 Task: Toggle the show release notes option in the update.
Action: Mouse moved to (29, 570)
Screenshot: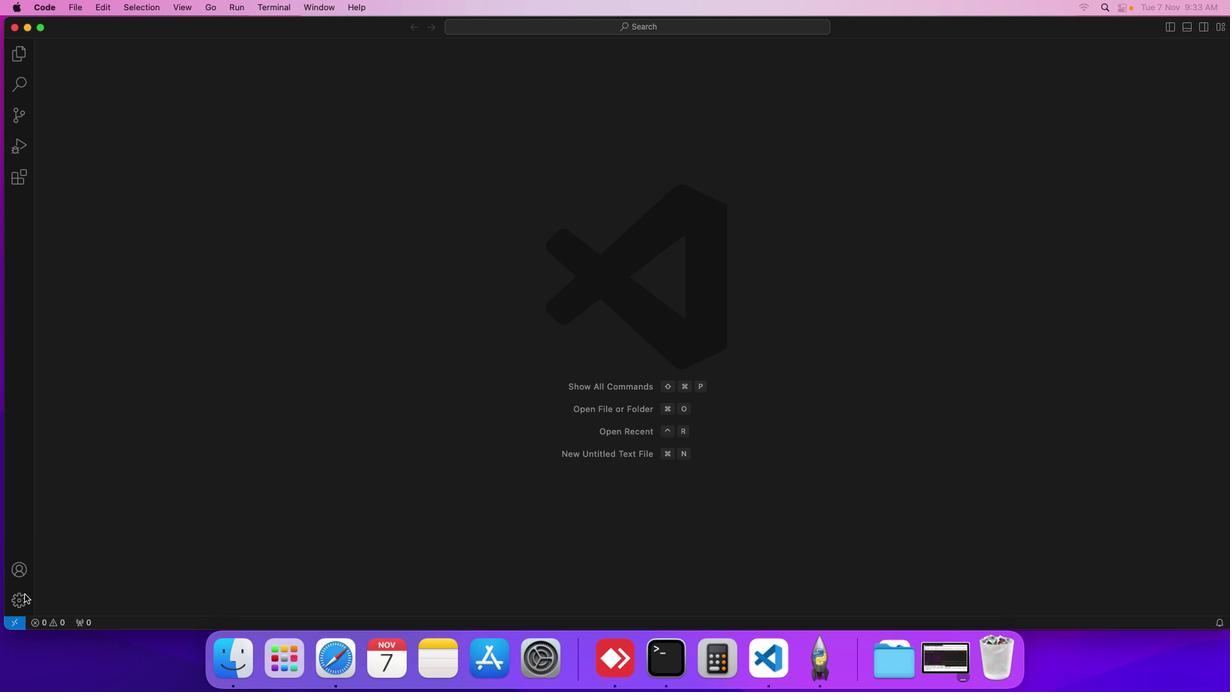 
Action: Mouse pressed left at (29, 570)
Screenshot: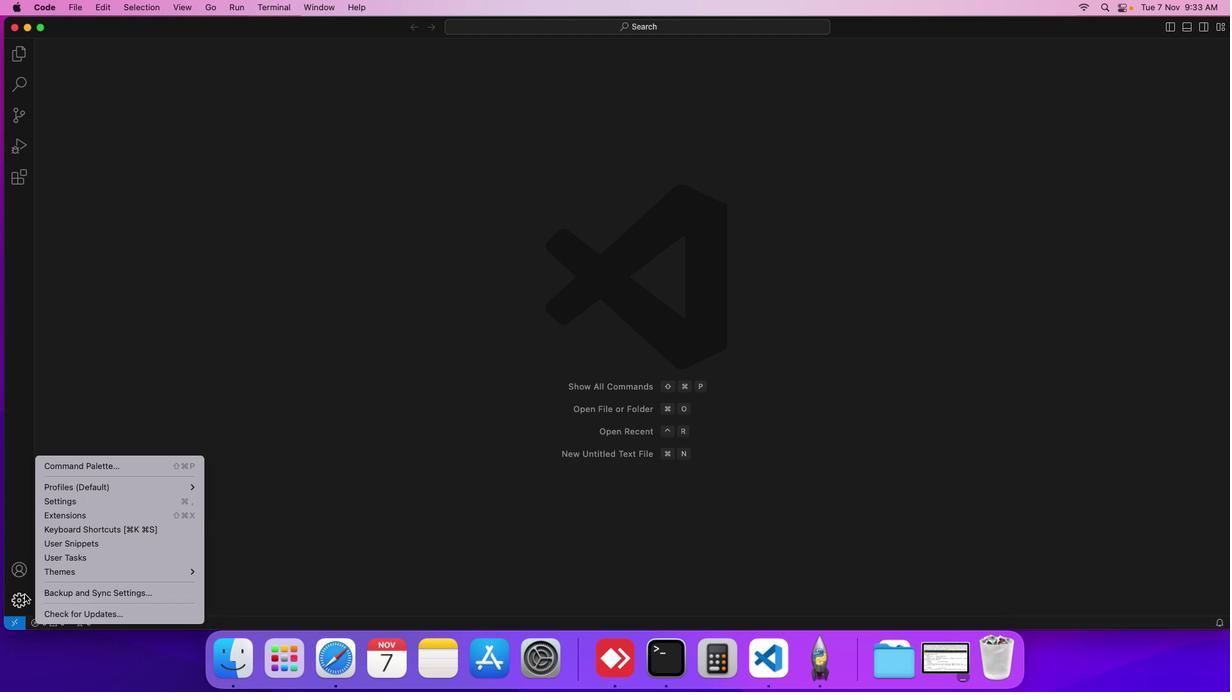 
Action: Mouse moved to (82, 481)
Screenshot: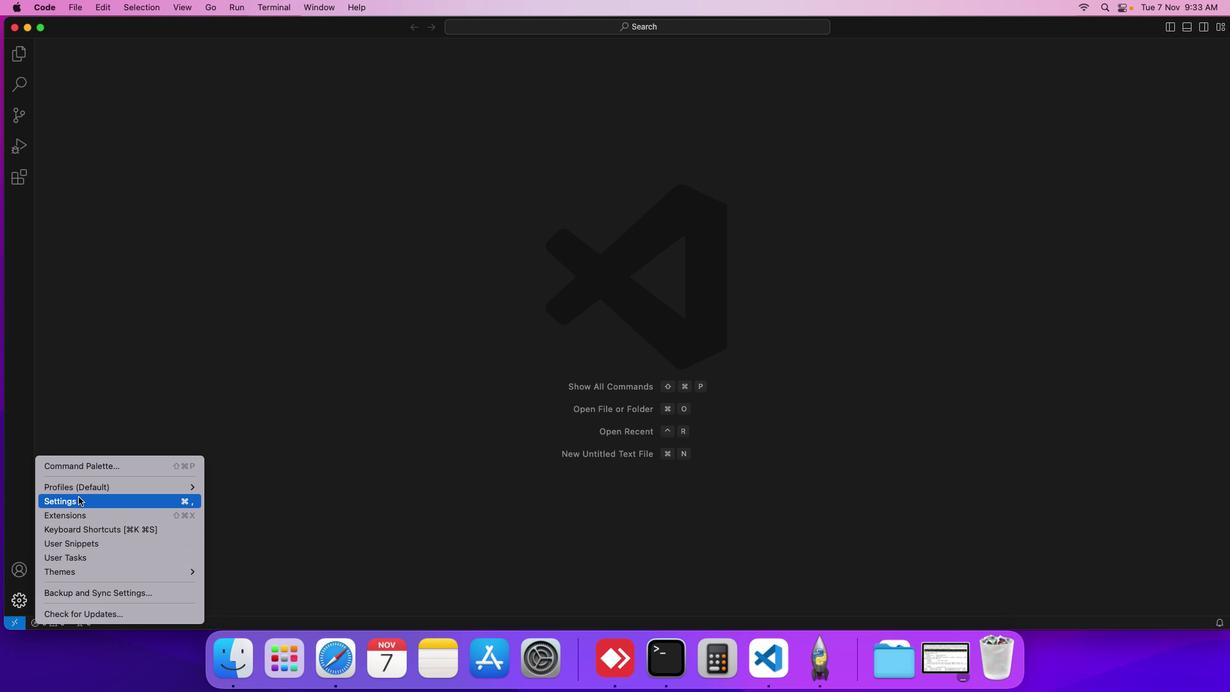 
Action: Mouse pressed left at (82, 481)
Screenshot: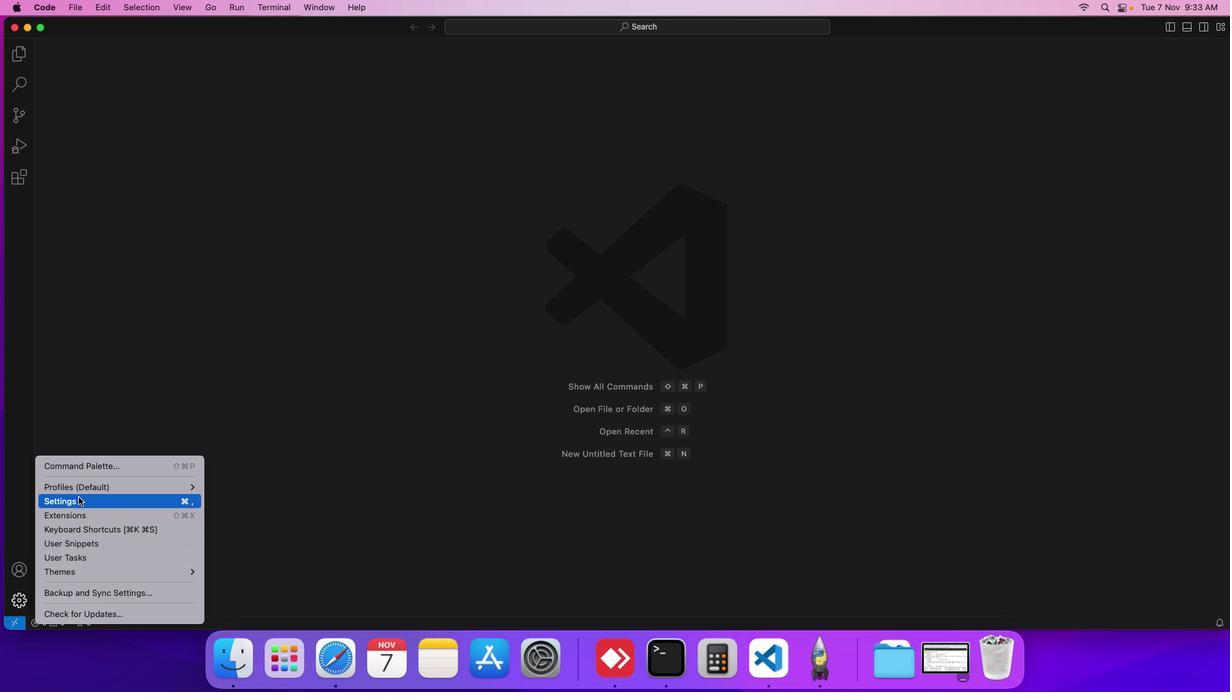 
Action: Mouse moved to (288, 203)
Screenshot: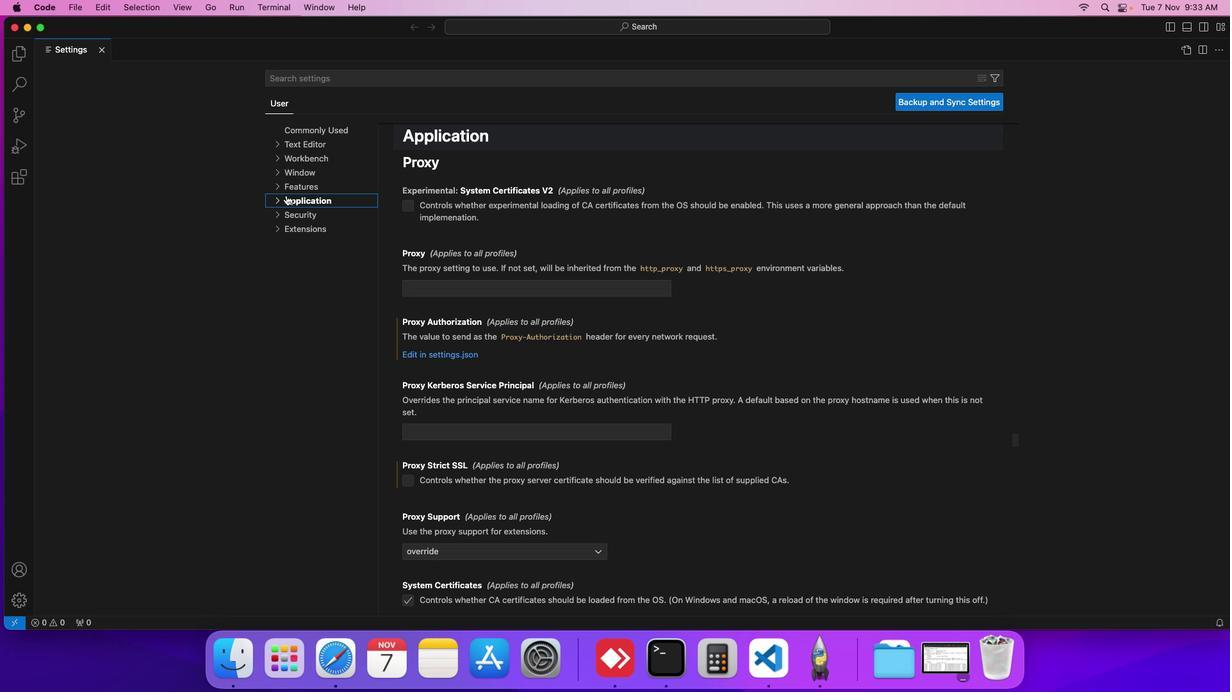 
Action: Mouse pressed left at (288, 203)
Screenshot: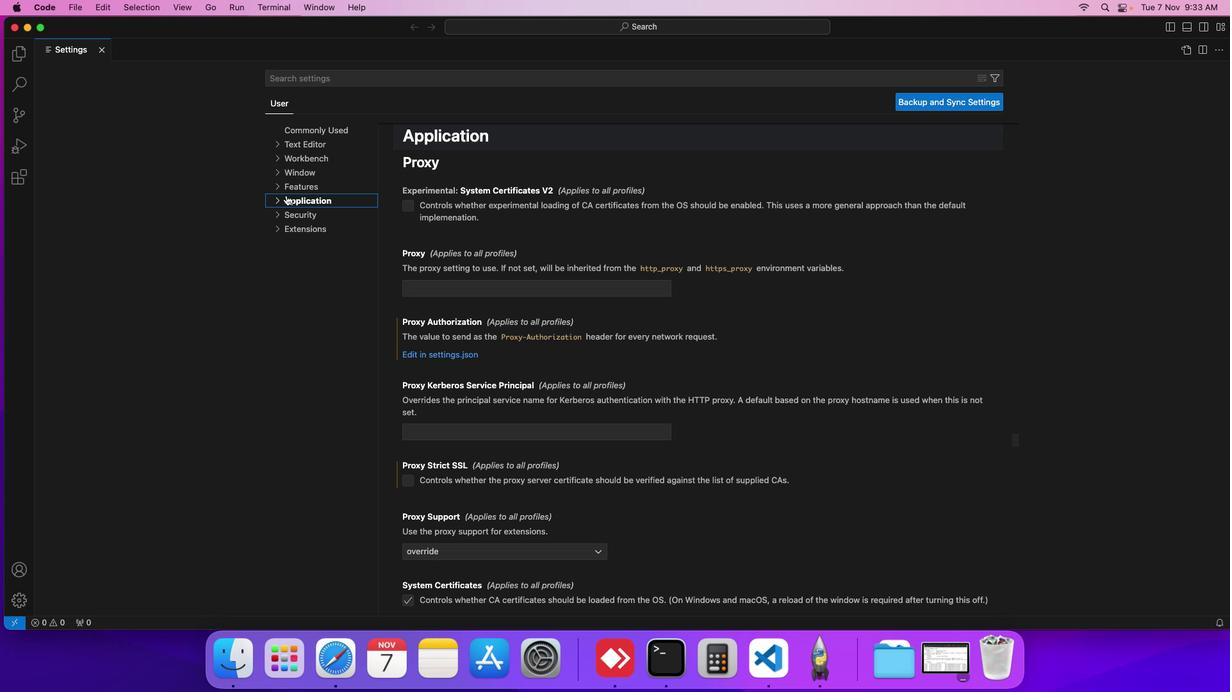
Action: Mouse moved to (311, 246)
Screenshot: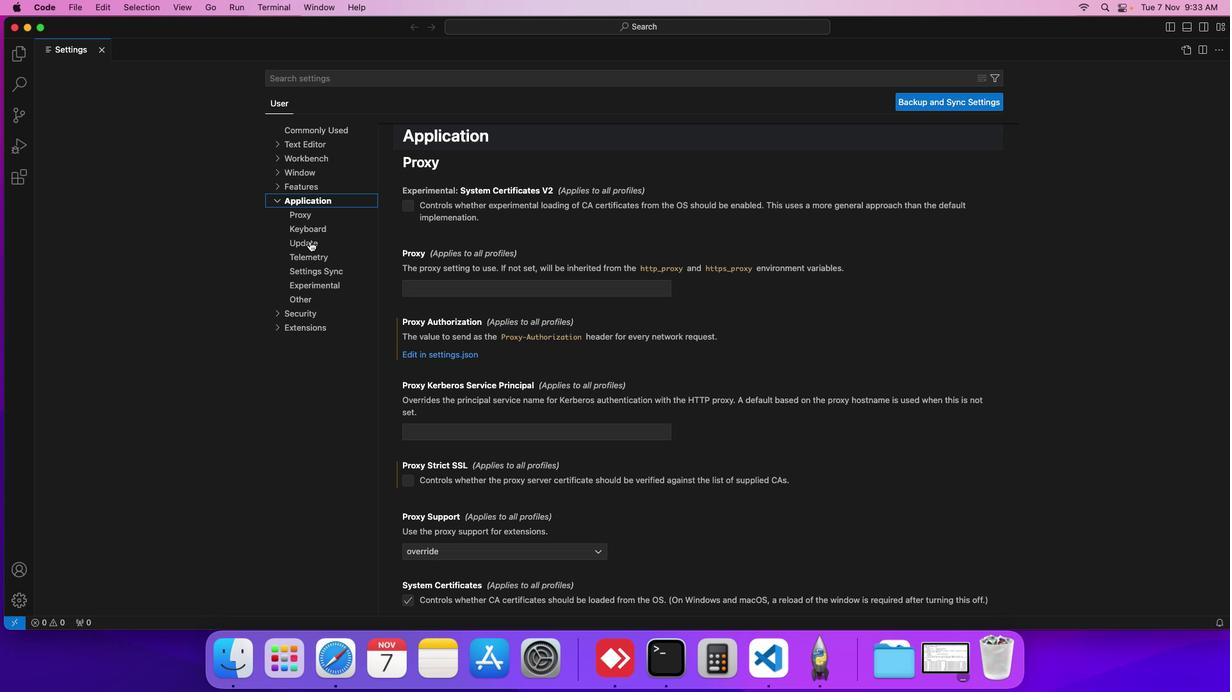 
Action: Mouse pressed left at (311, 246)
Screenshot: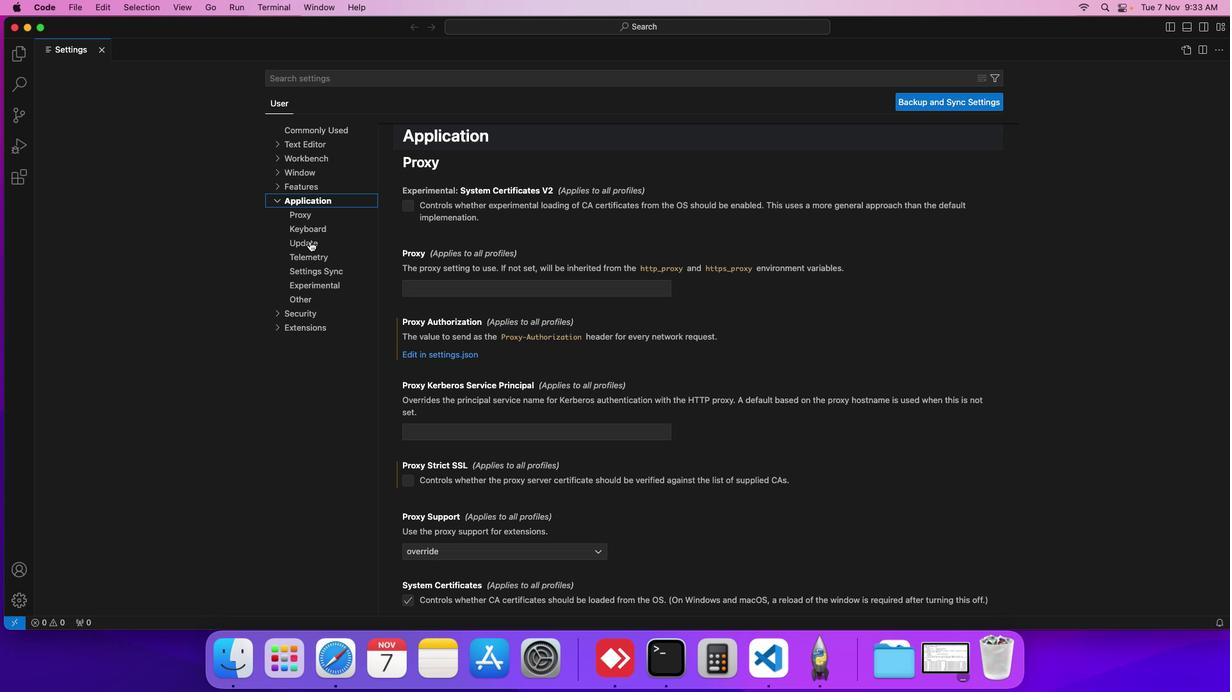 
Action: Mouse moved to (417, 323)
Screenshot: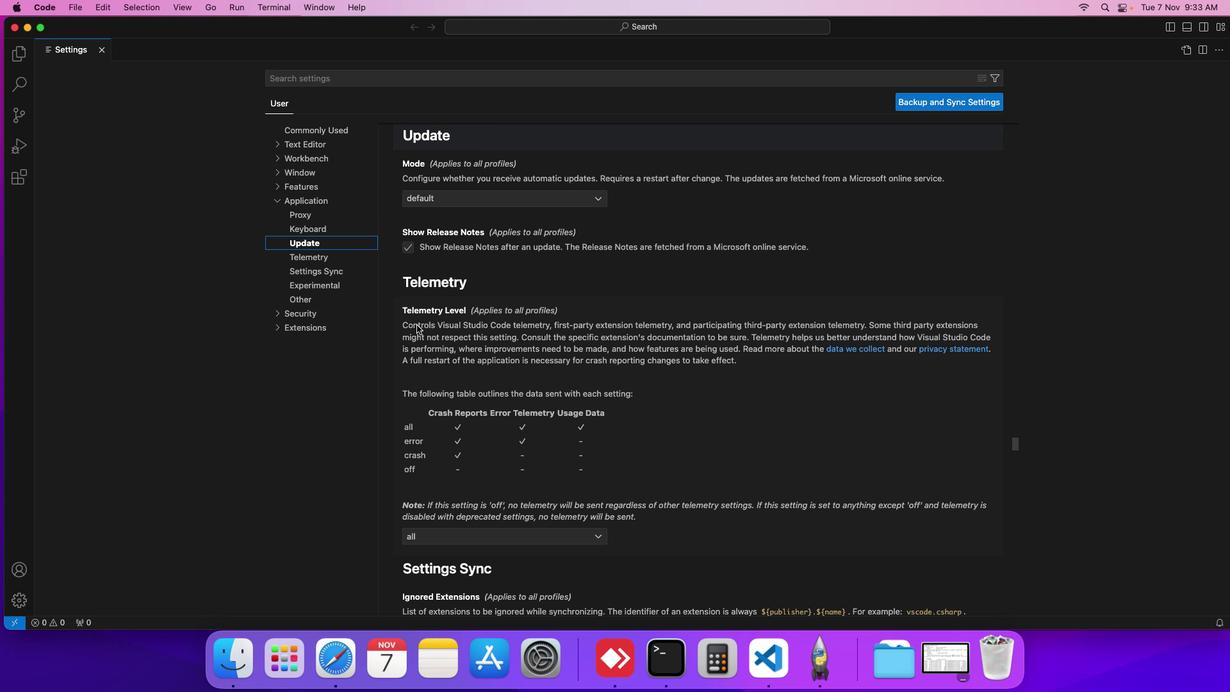
Action: Mouse scrolled (417, 323) with delta (4, 23)
Screenshot: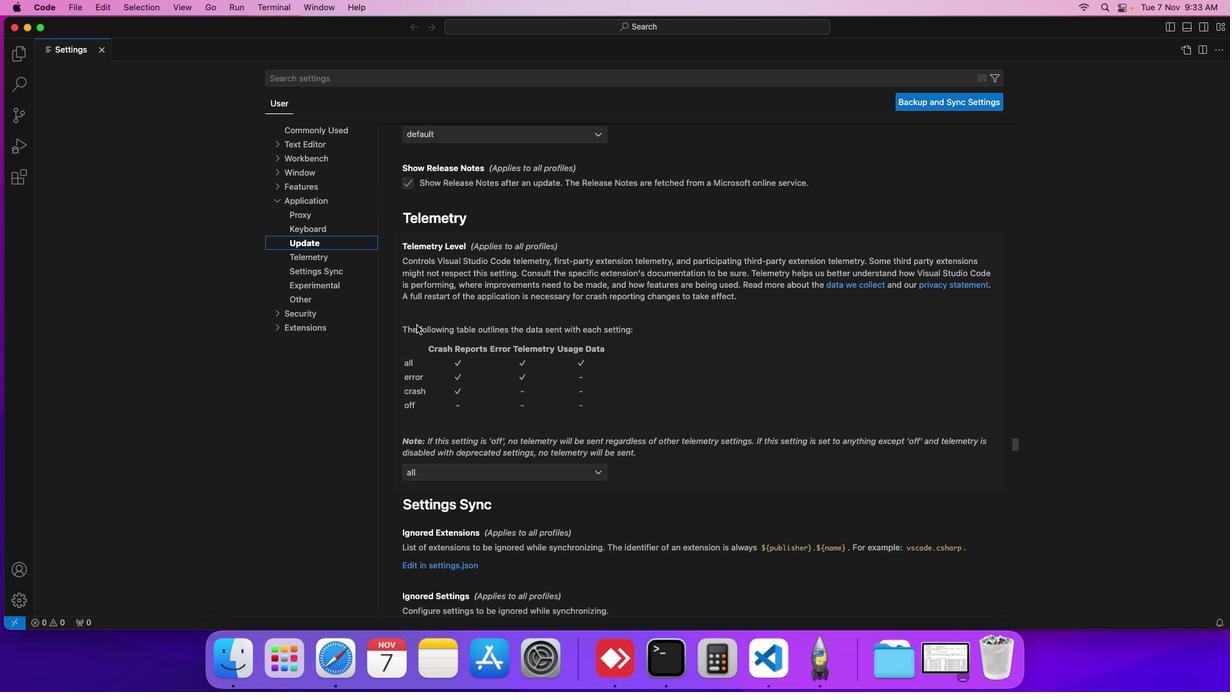 
Action: Mouse scrolled (417, 323) with delta (4, 23)
Screenshot: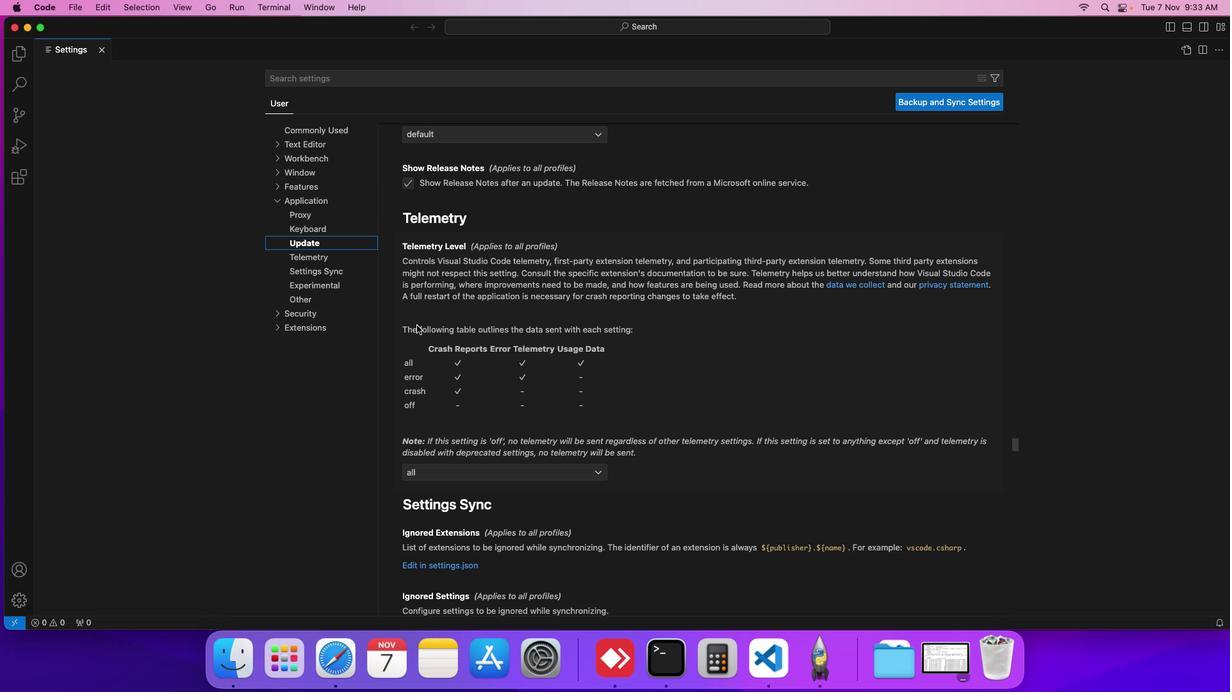 
Action: Mouse scrolled (417, 323) with delta (4, 24)
Screenshot: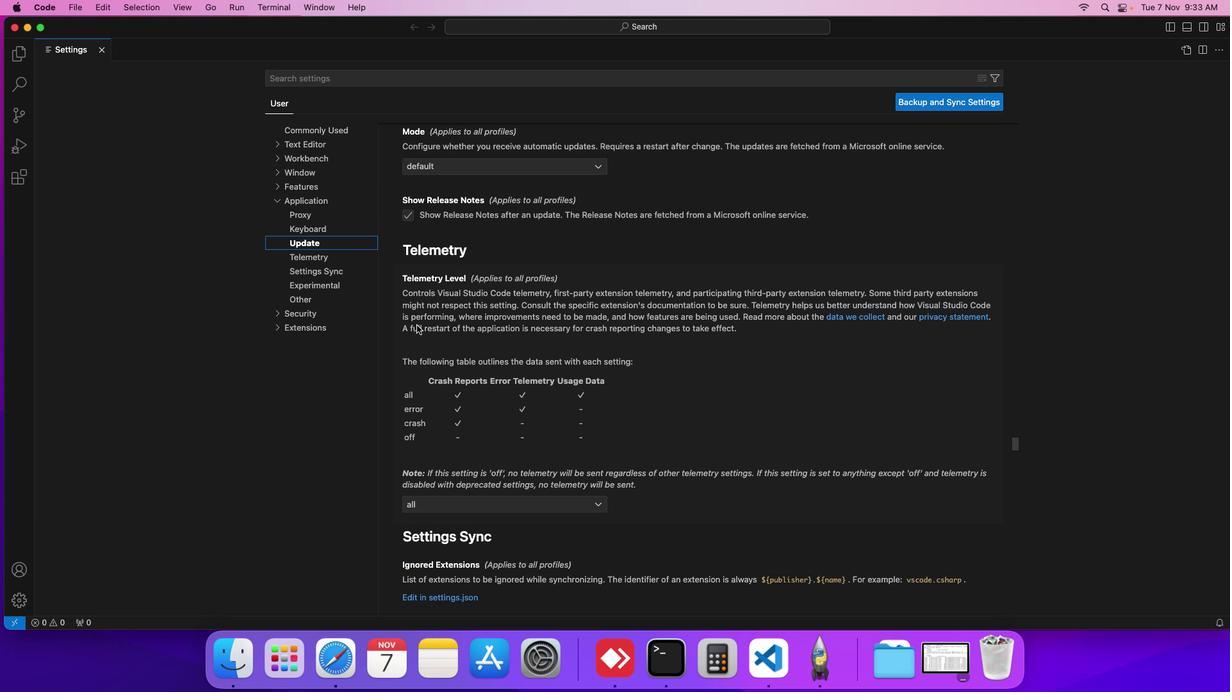 
Action: Mouse moved to (408, 220)
Screenshot: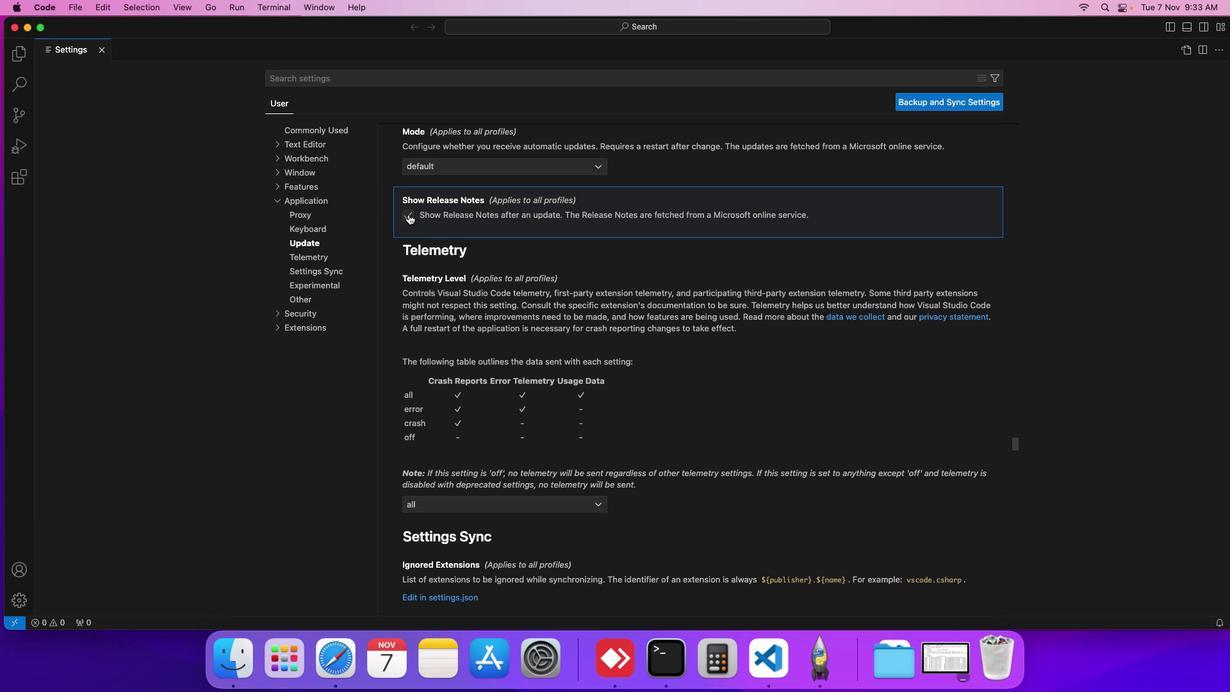 
Action: Mouse pressed left at (408, 220)
Screenshot: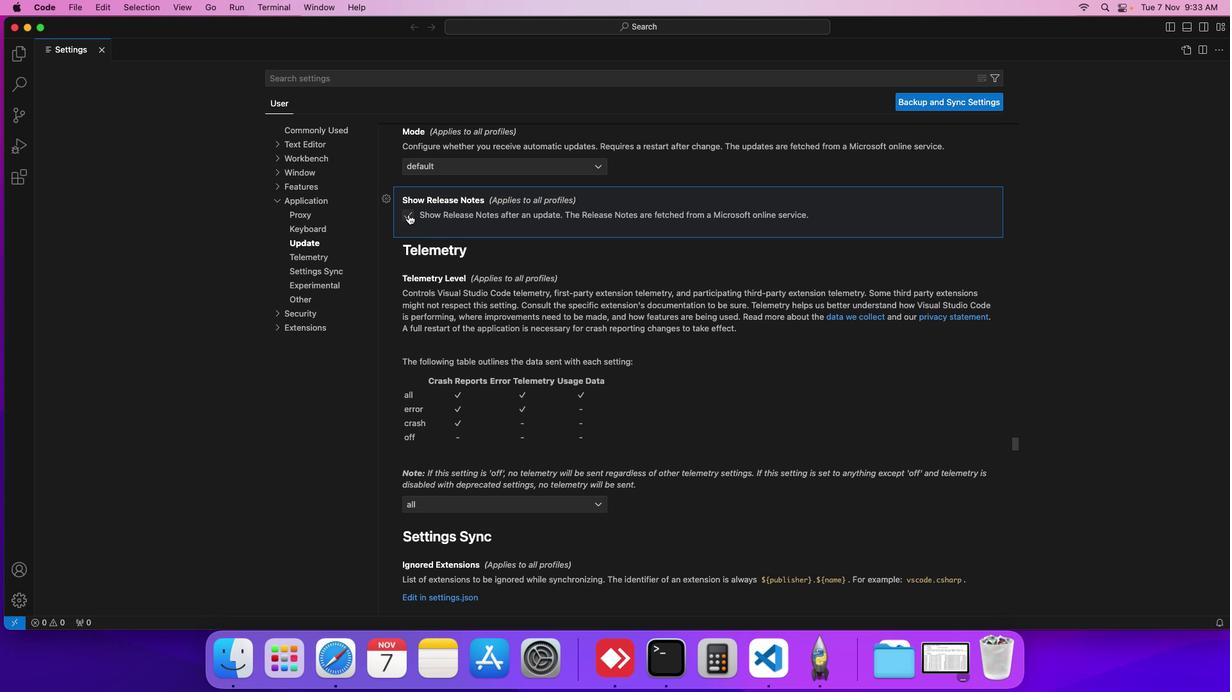 
Action: Mouse moved to (426, 224)
Screenshot: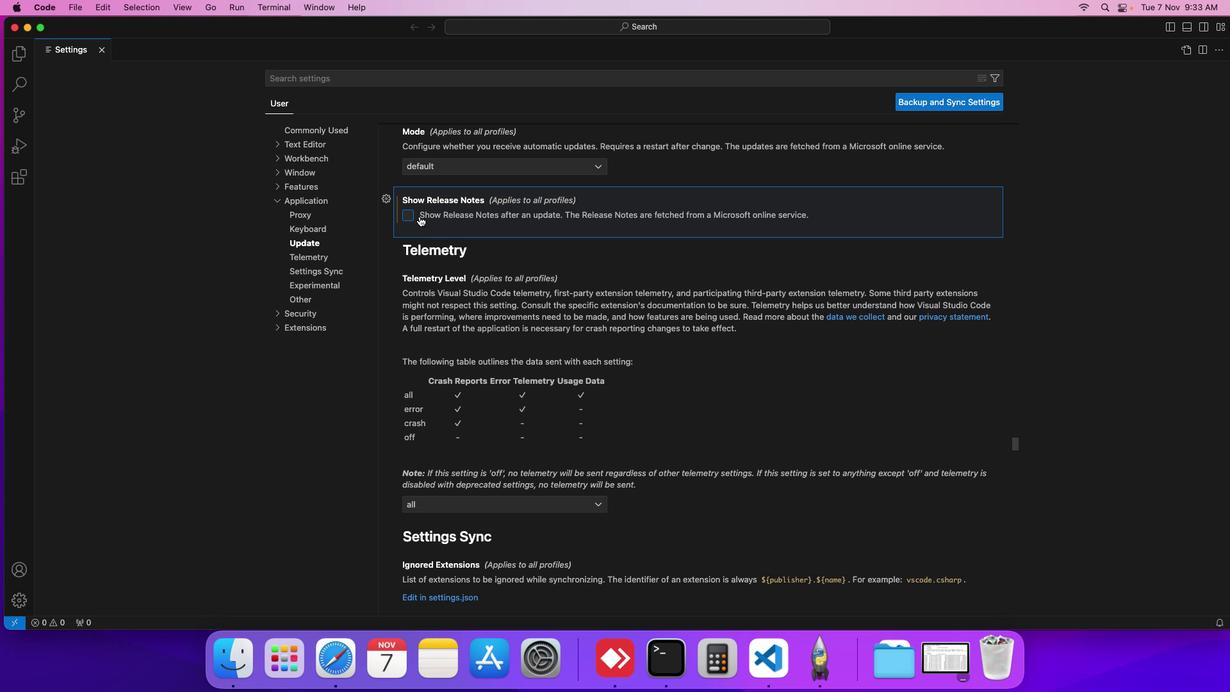 
